 Task: Add the task  Upgrade and migrate company facilities management to a cloud-based solution to the section Knowledge Transfer Sprint in the project BrainBridge and add a Due Date to the respective task as 2024/04/20
Action: Mouse moved to (684, 368)
Screenshot: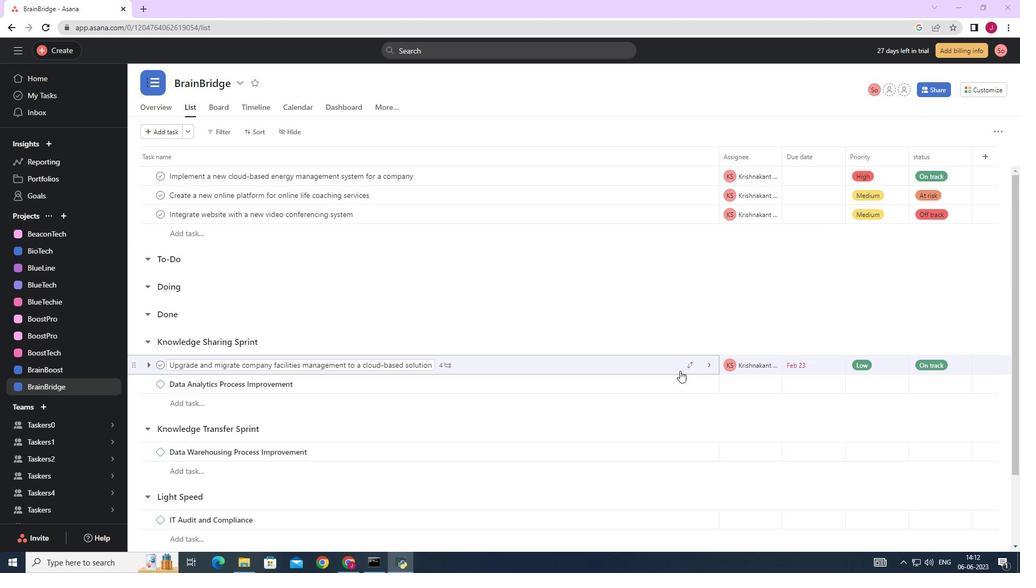 
Action: Mouse pressed left at (684, 368)
Screenshot: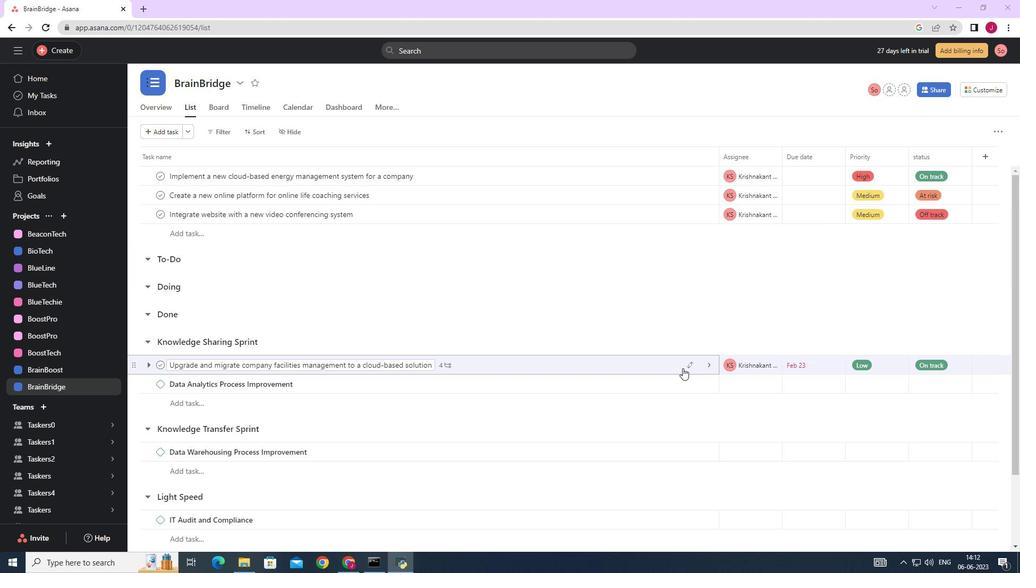 
Action: Mouse moved to (660, 301)
Screenshot: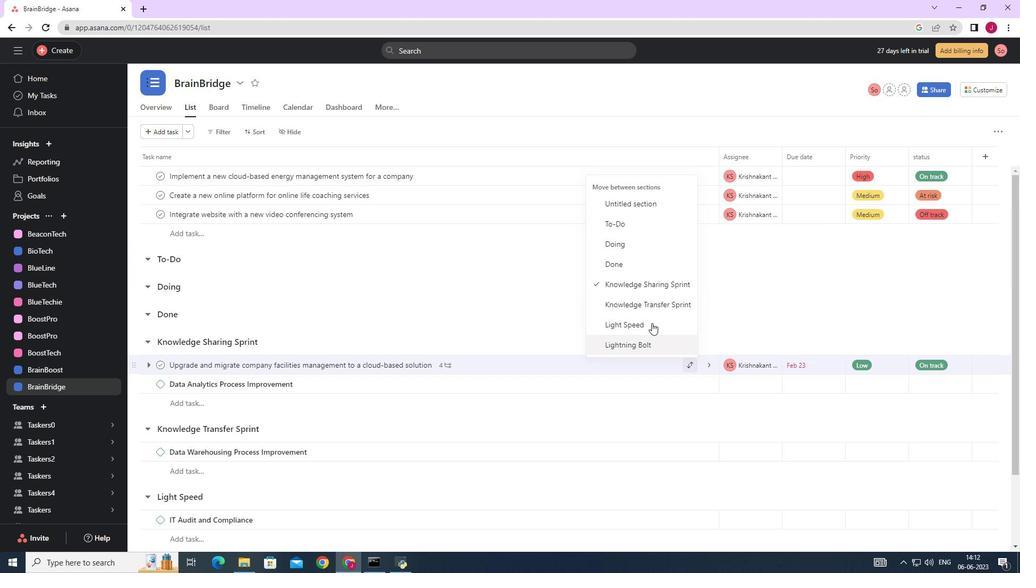 
Action: Mouse pressed left at (660, 301)
Screenshot: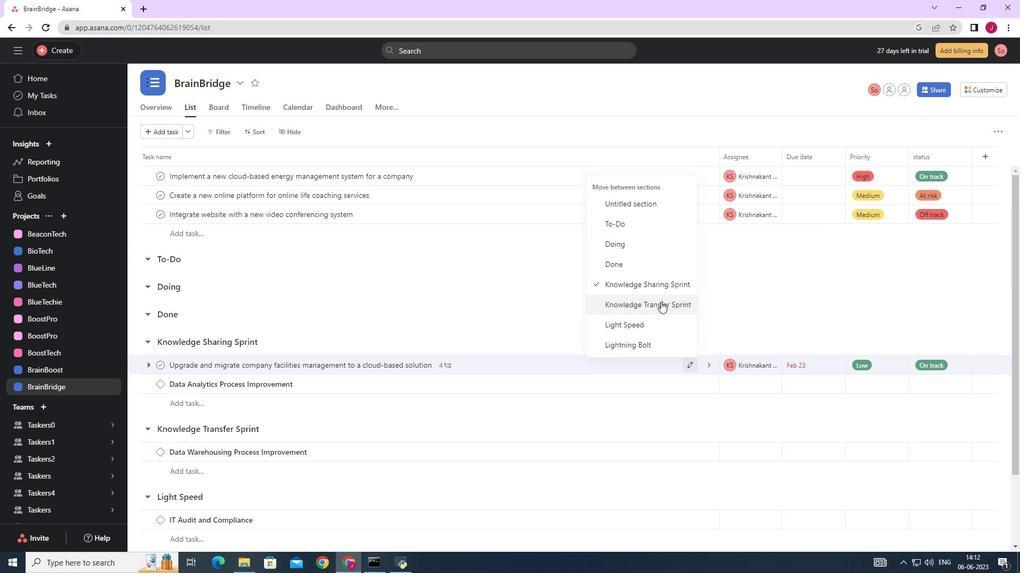 
Action: Mouse moved to (841, 431)
Screenshot: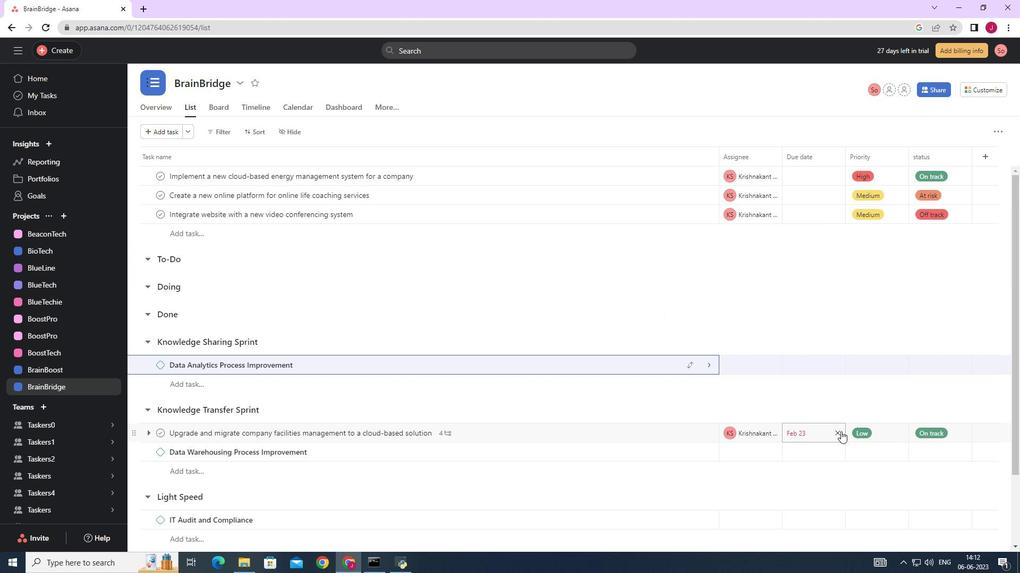 
Action: Mouse pressed left at (841, 431)
Screenshot: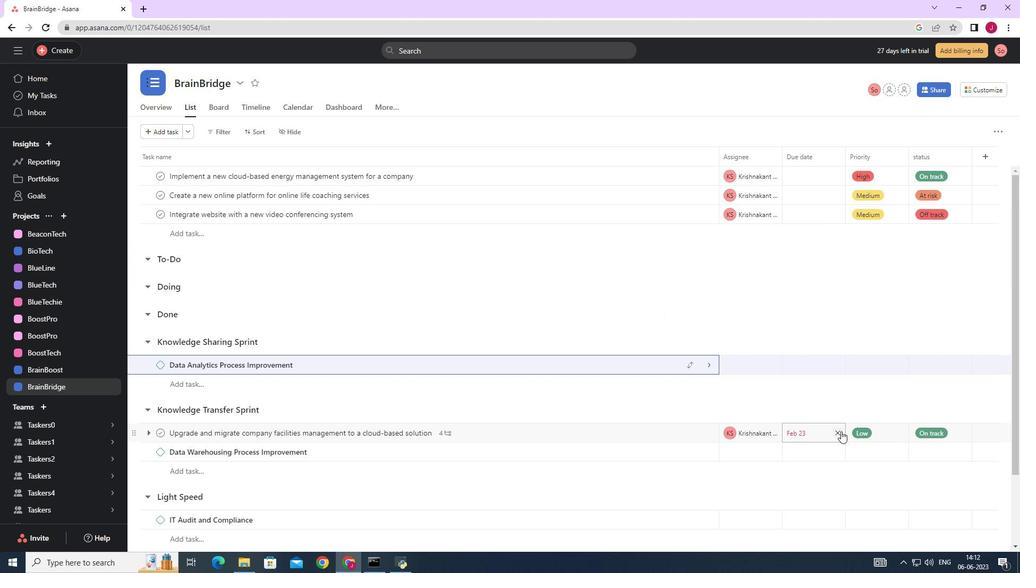 
Action: Mouse moved to (808, 432)
Screenshot: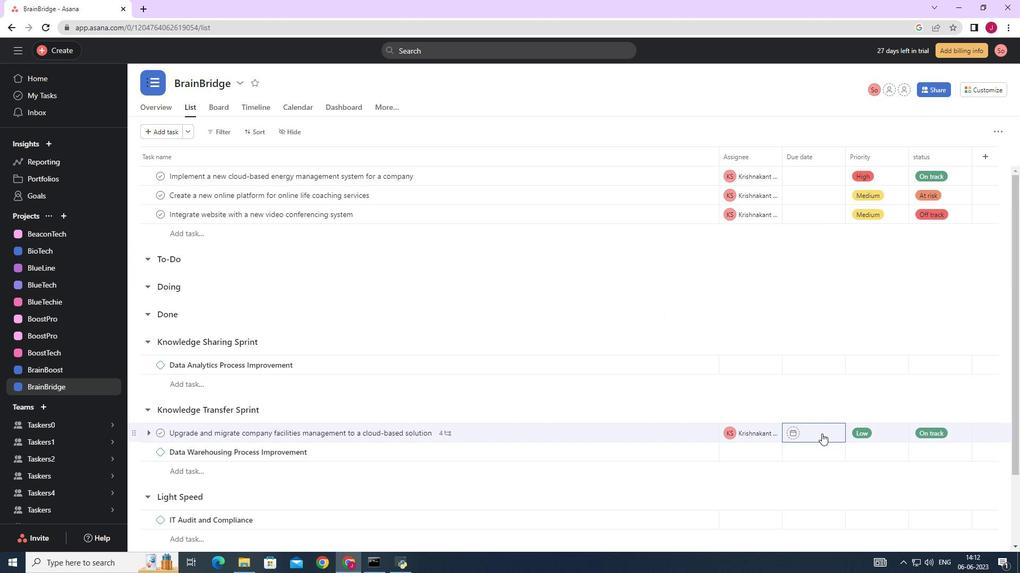 
Action: Mouse pressed left at (808, 432)
Screenshot: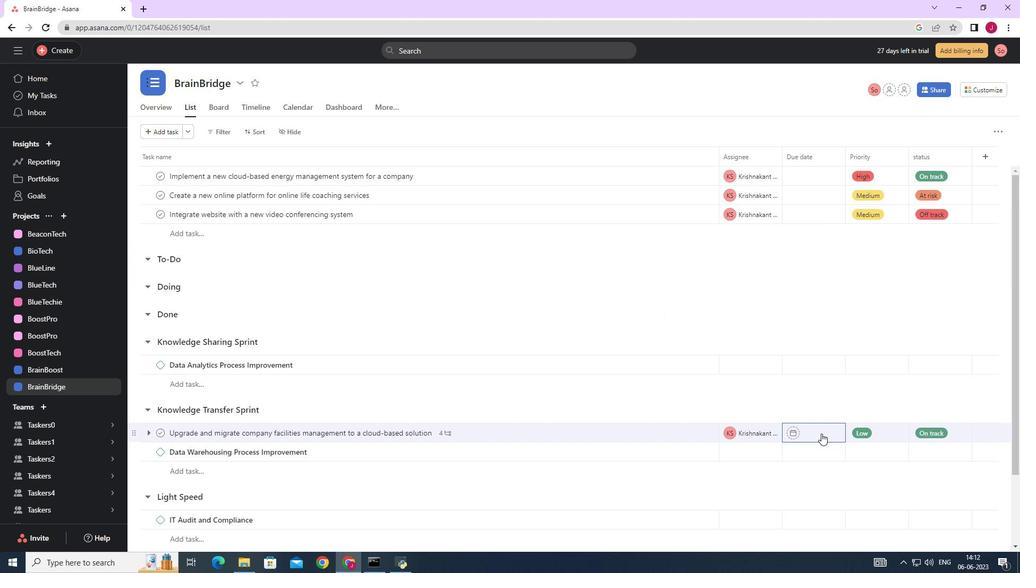 
Action: Mouse moved to (923, 263)
Screenshot: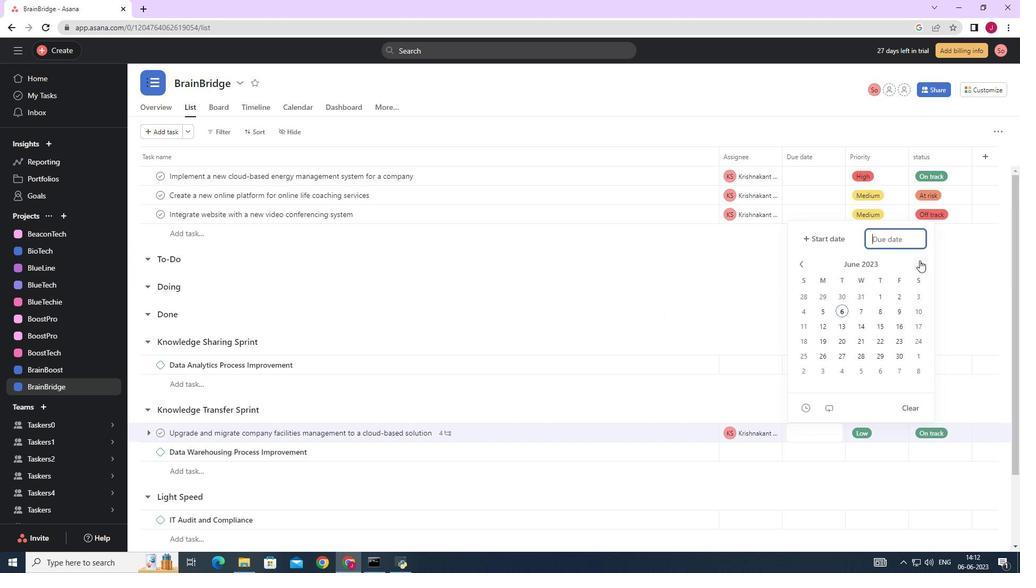 
Action: Mouse pressed left at (923, 263)
Screenshot: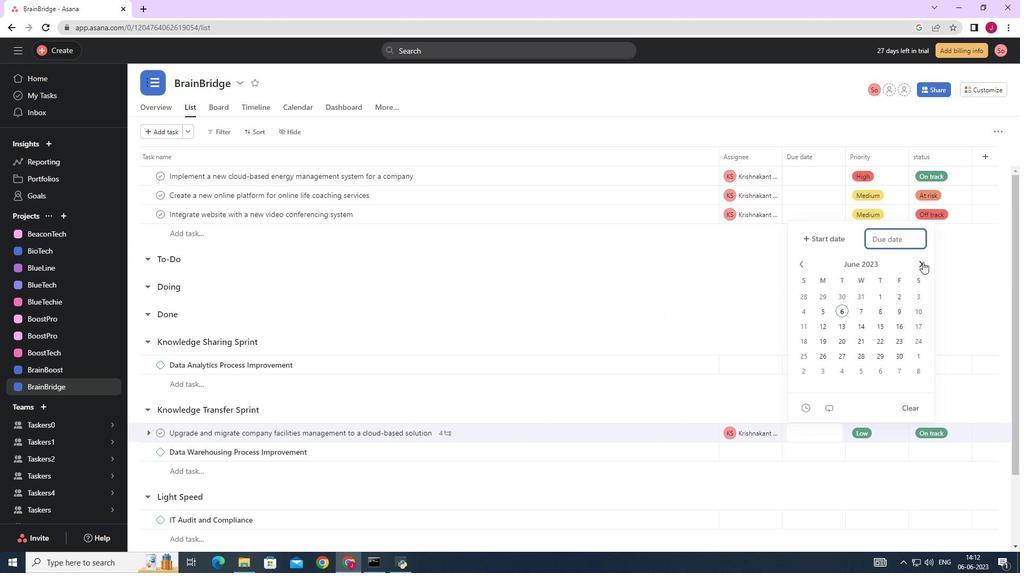 
Action: Mouse pressed left at (923, 263)
Screenshot: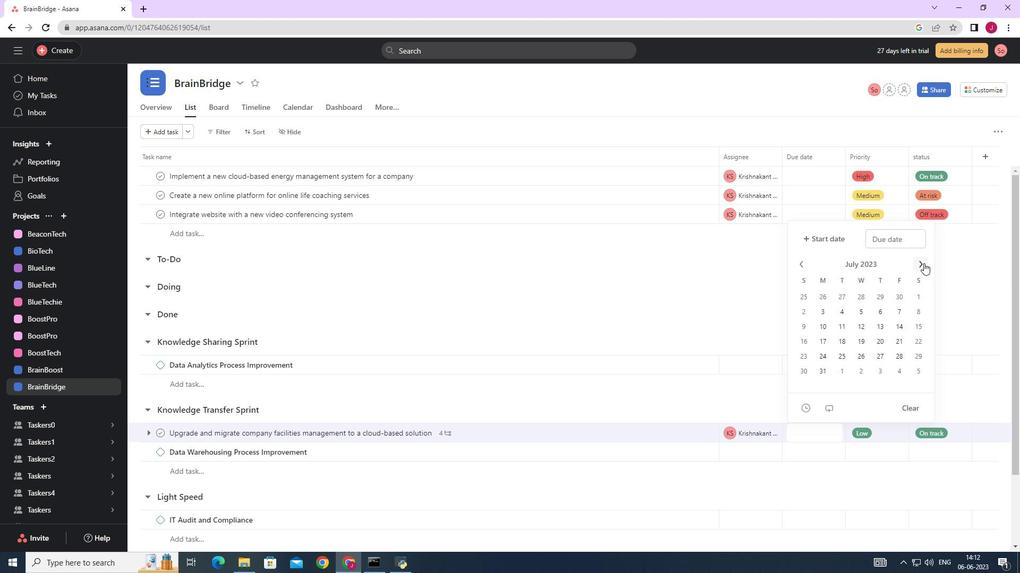 
Action: Mouse pressed left at (923, 263)
Screenshot: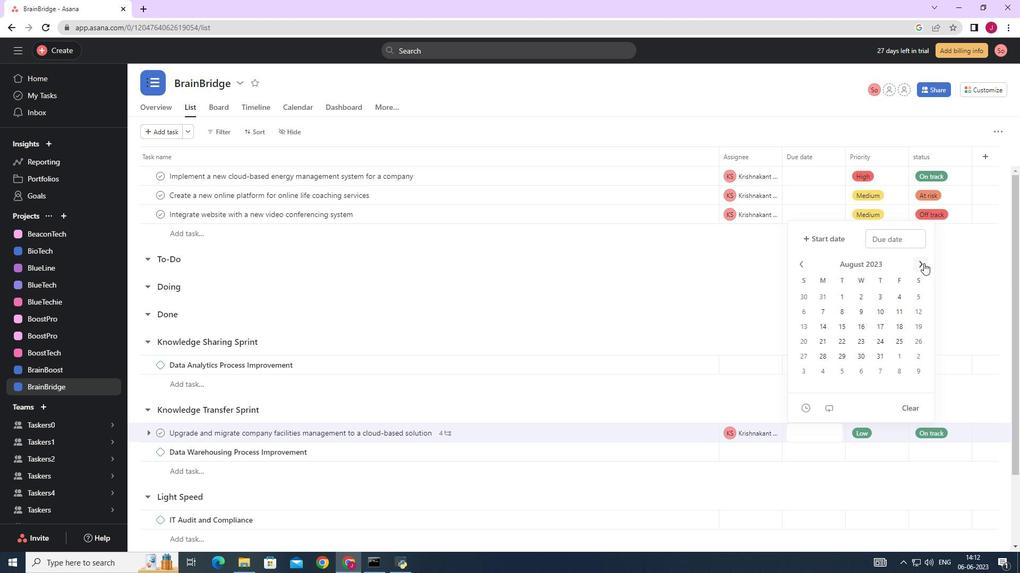 
Action: Mouse pressed left at (923, 263)
Screenshot: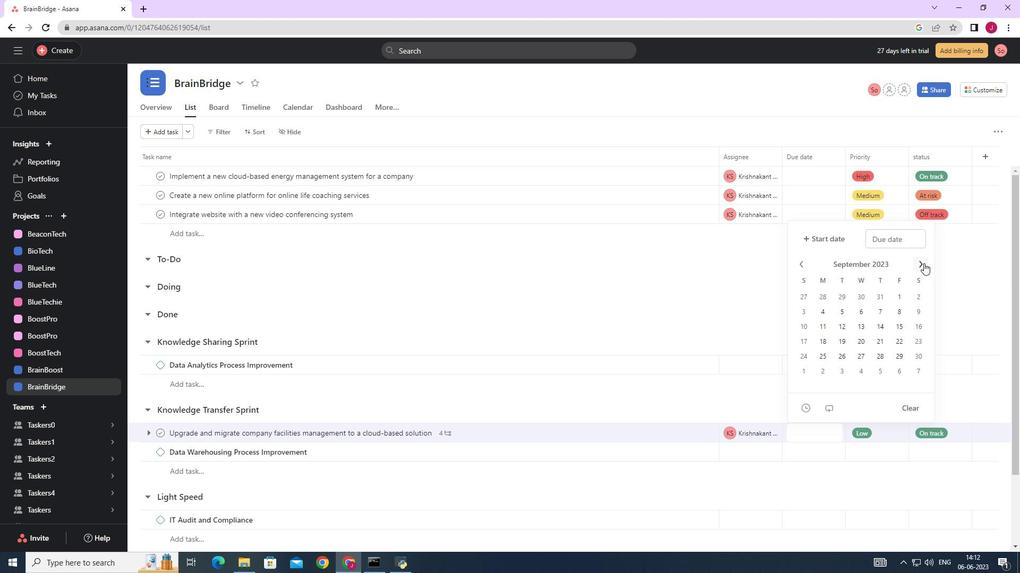 
Action: Mouse pressed left at (923, 263)
Screenshot: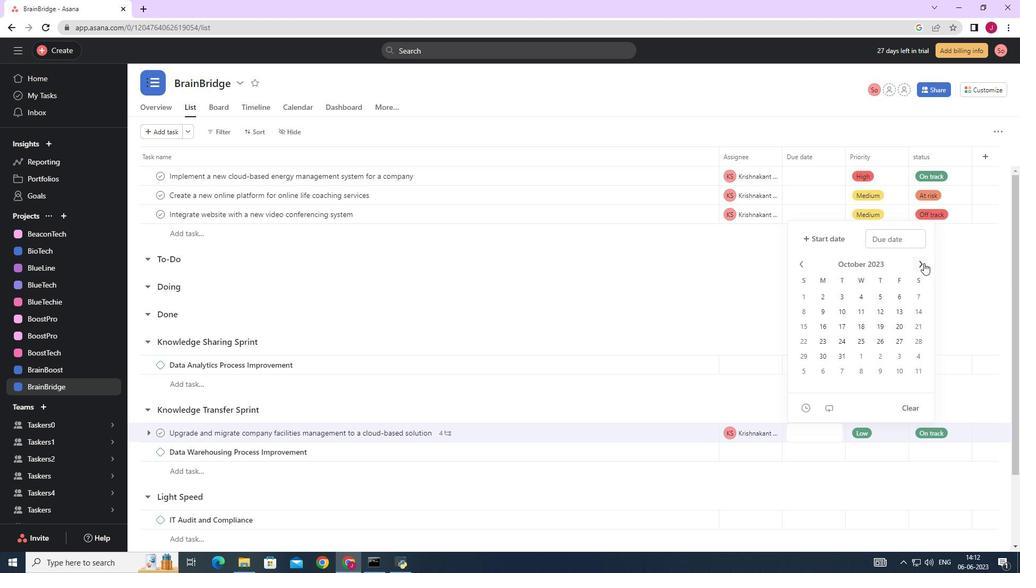 
Action: Mouse pressed left at (923, 263)
Screenshot: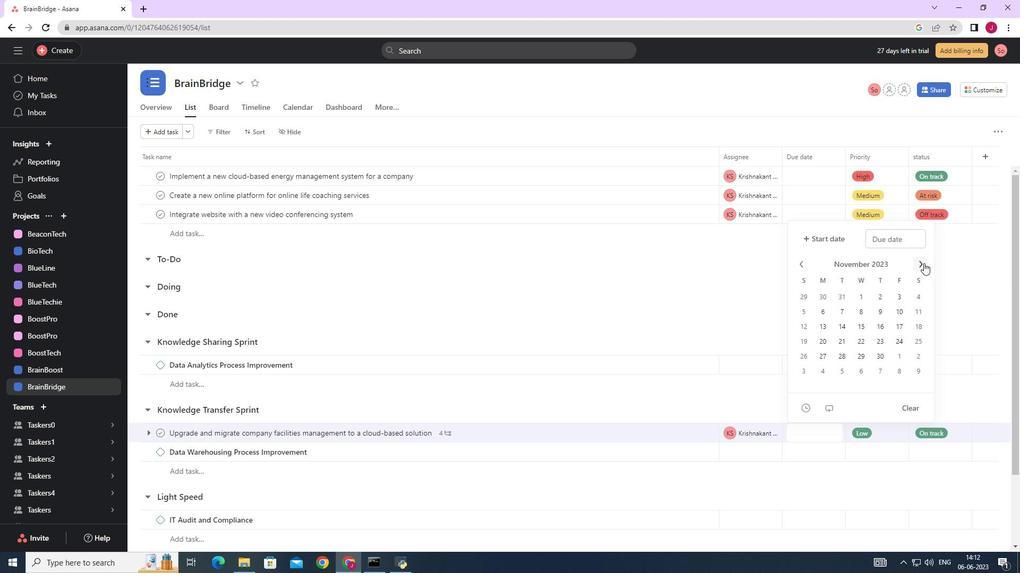 
Action: Mouse pressed left at (923, 263)
Screenshot: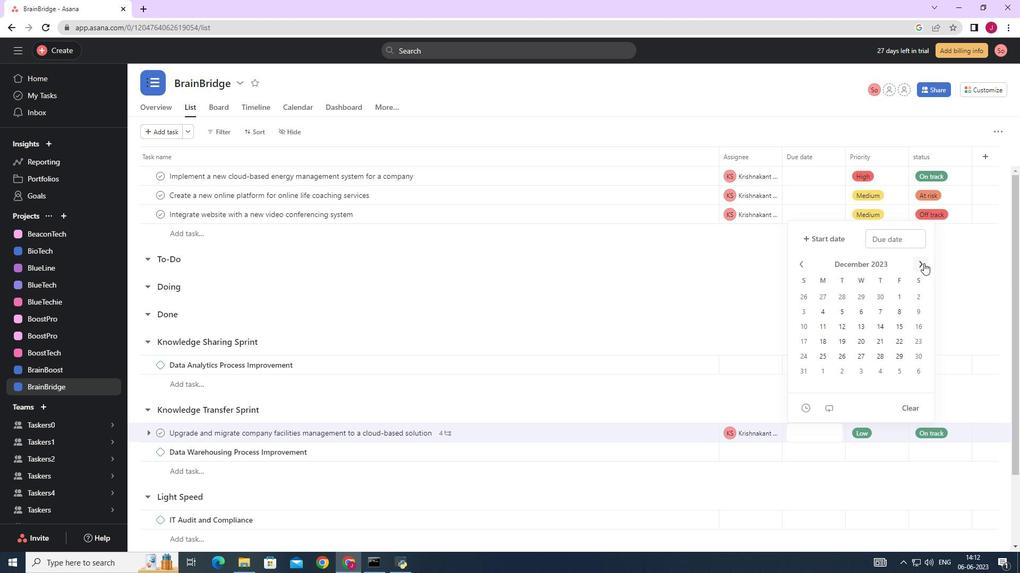 
Action: Mouse pressed left at (923, 263)
Screenshot: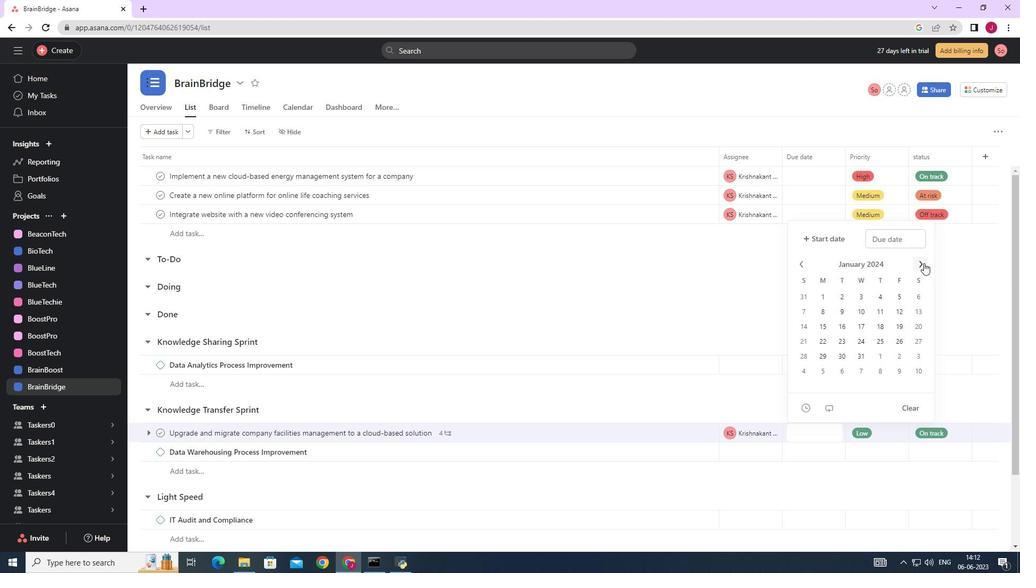 
Action: Mouse pressed left at (923, 263)
Screenshot: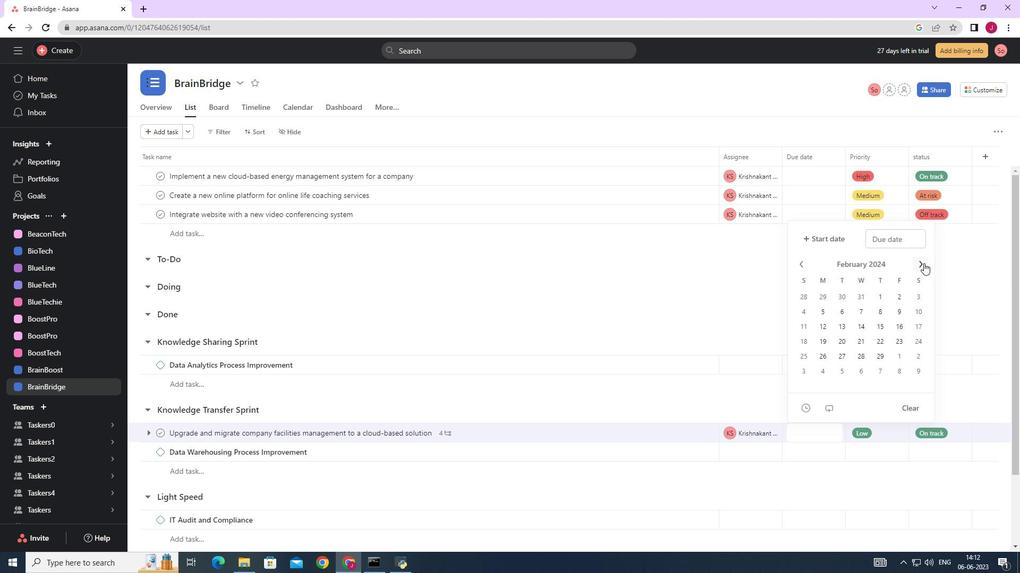 
Action: Mouse pressed left at (923, 263)
Screenshot: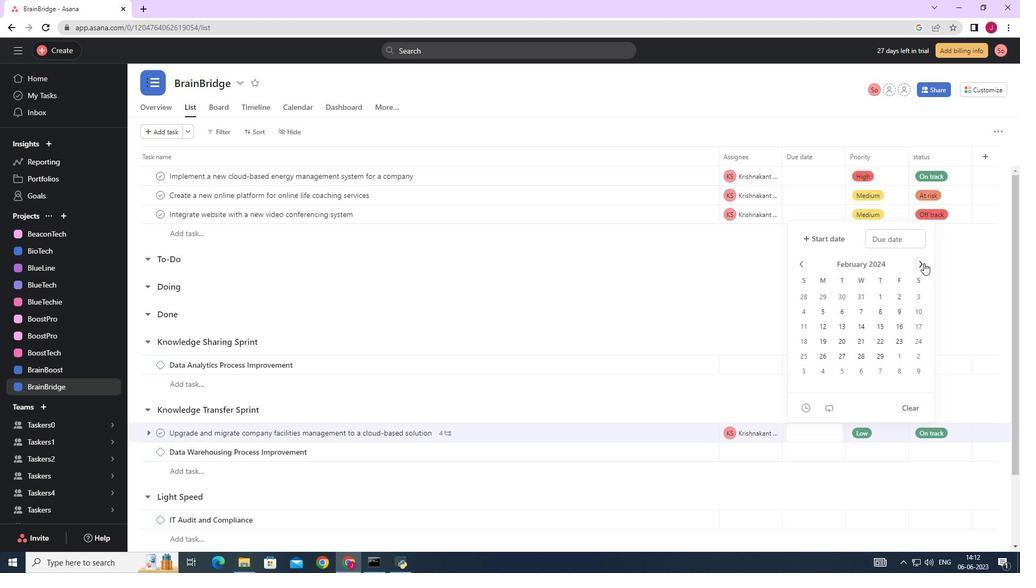 
Action: Mouse moved to (915, 324)
Screenshot: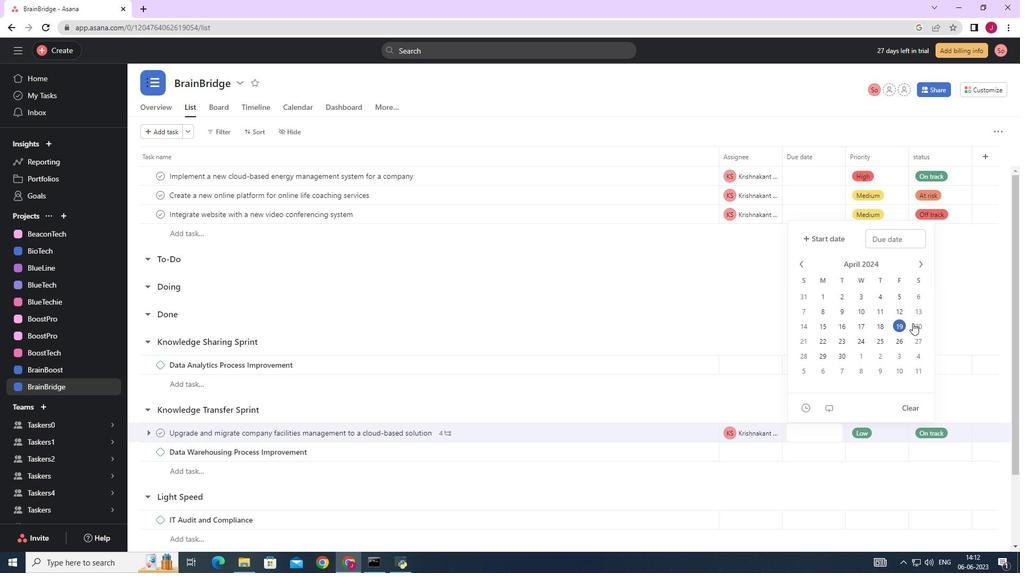 
Action: Mouse pressed left at (915, 324)
Screenshot: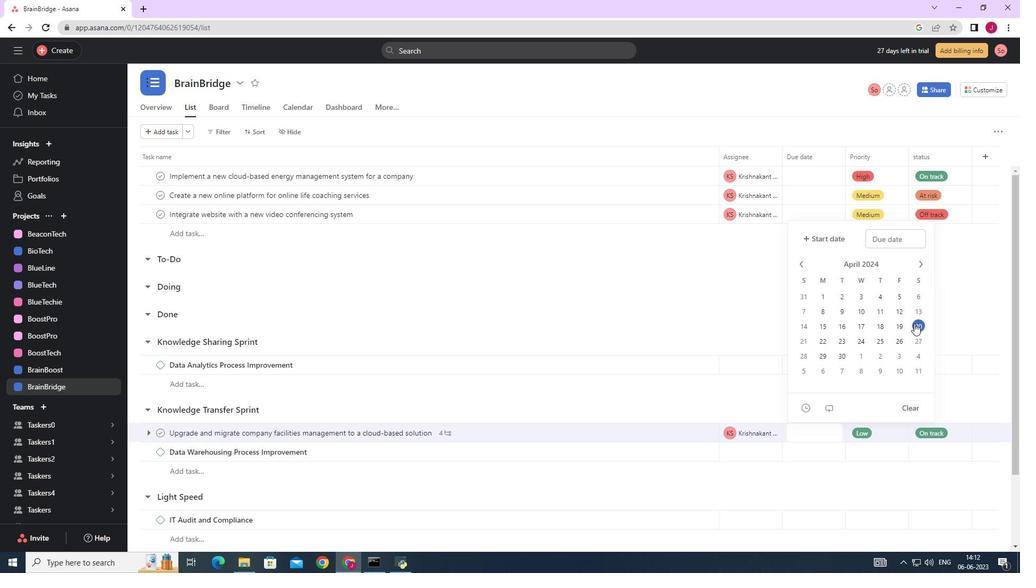 
Action: Mouse moved to (967, 314)
Screenshot: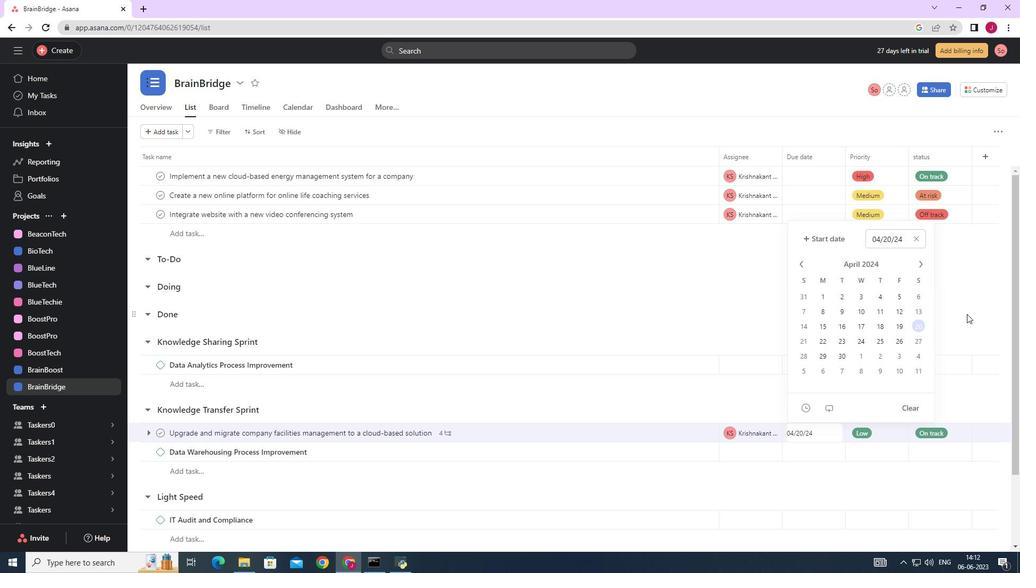
Action: Mouse pressed left at (967, 314)
Screenshot: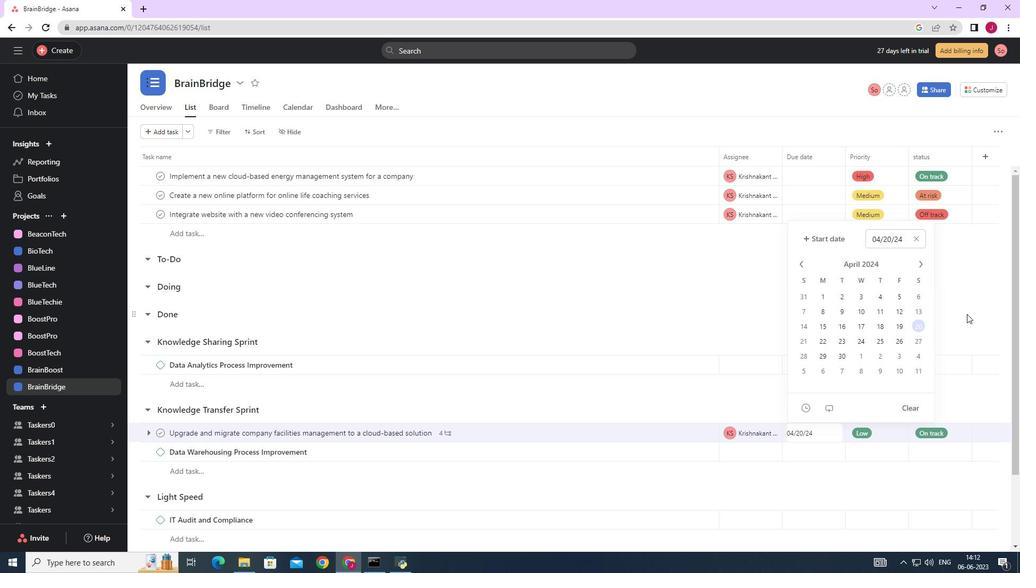 
Action: Mouse moved to (954, 315)
Screenshot: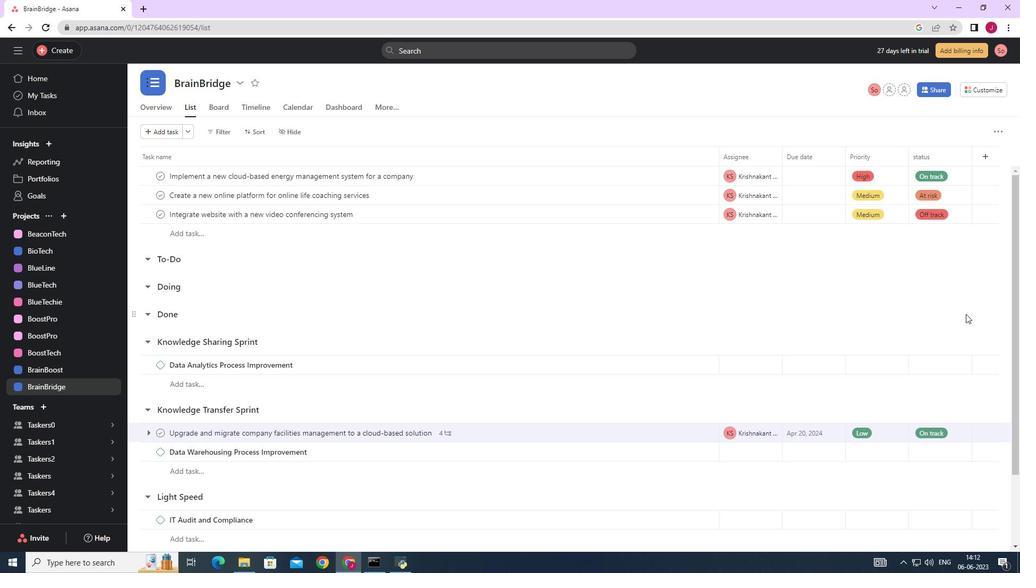 
